 Task: Add Desert Essence Almond Hand Body Lotion to the cart.
Action: Mouse moved to (833, 307)
Screenshot: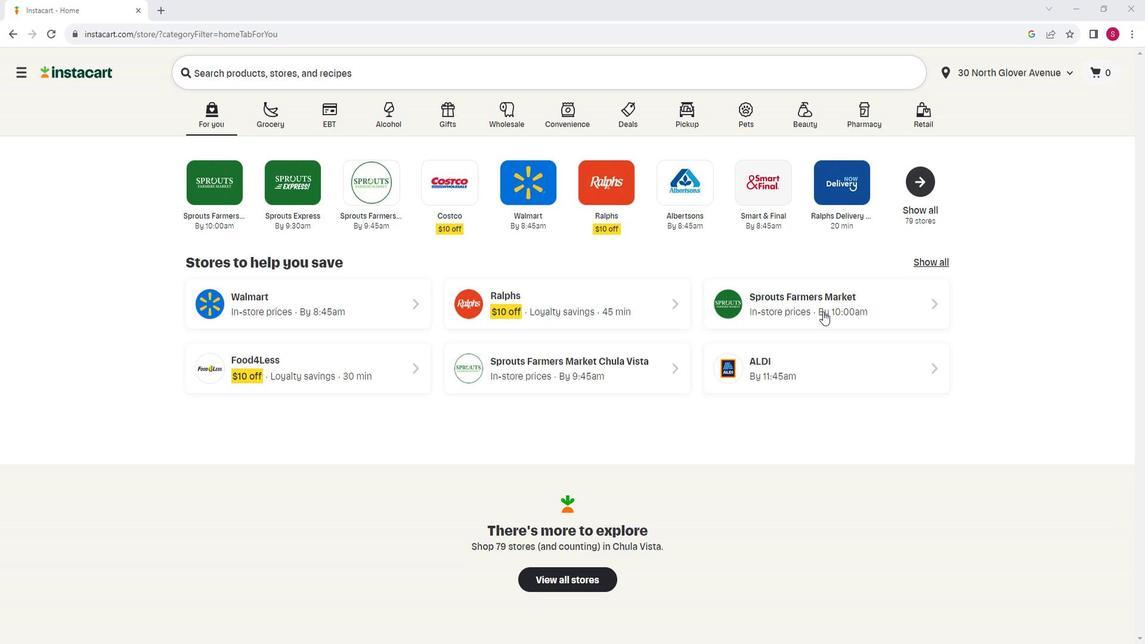 
Action: Mouse pressed left at (833, 307)
Screenshot: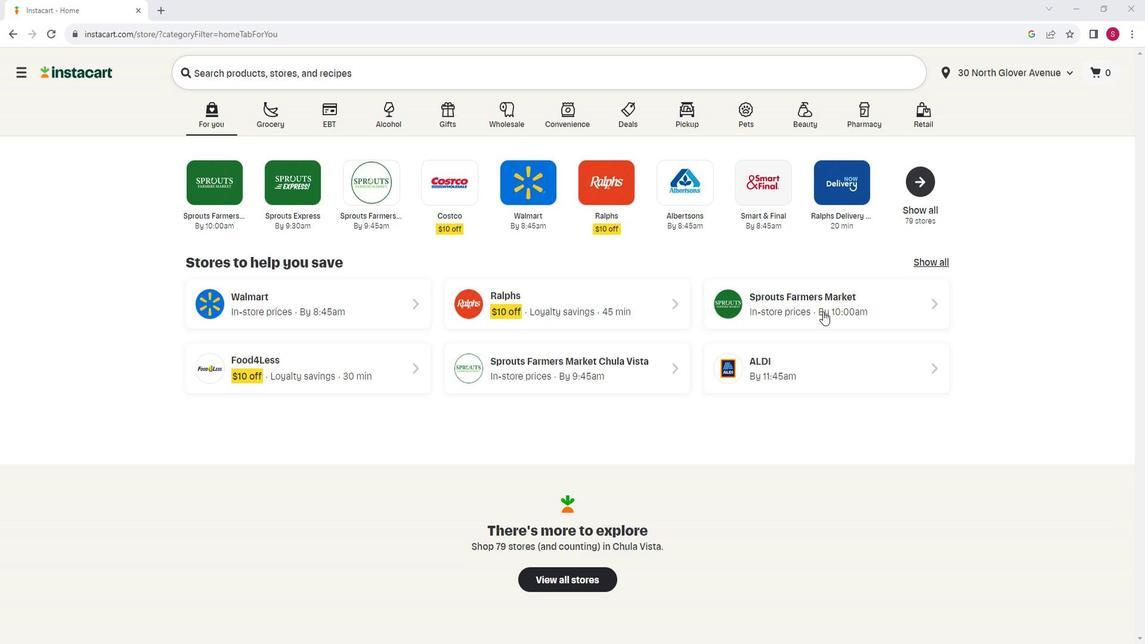 
Action: Mouse moved to (90, 374)
Screenshot: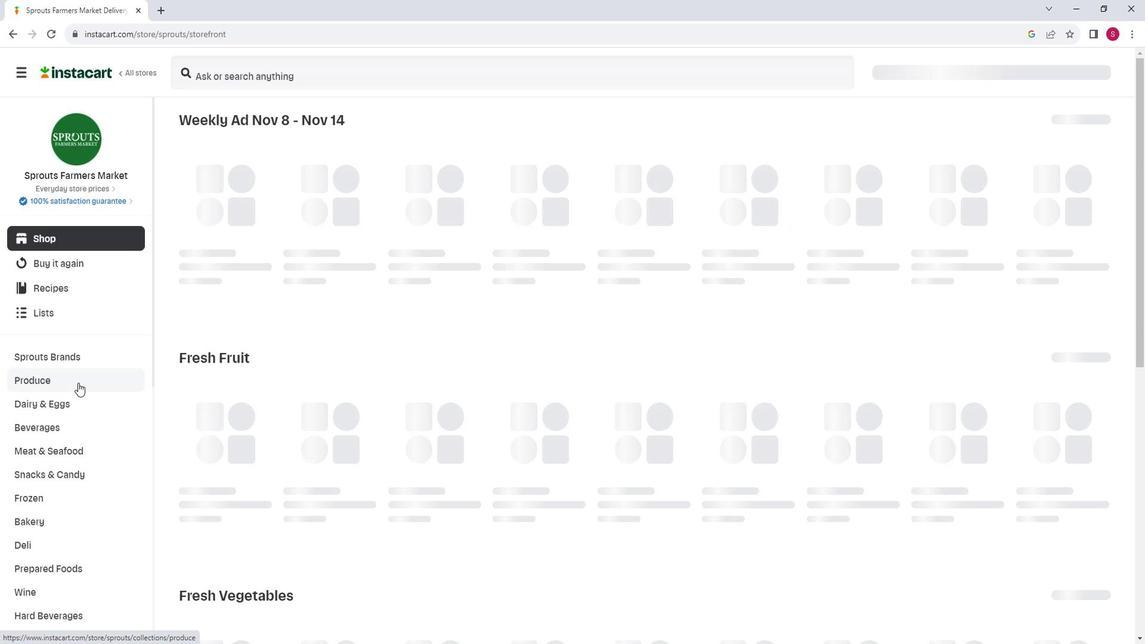 
Action: Mouse scrolled (90, 373) with delta (0, 0)
Screenshot: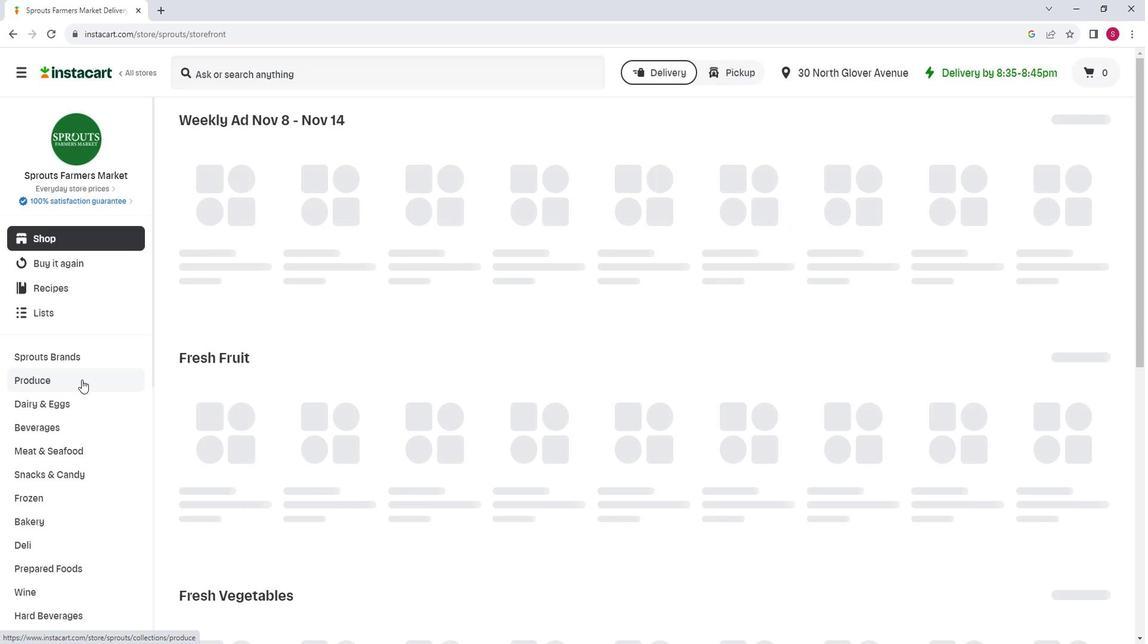 
Action: Mouse moved to (90, 374)
Screenshot: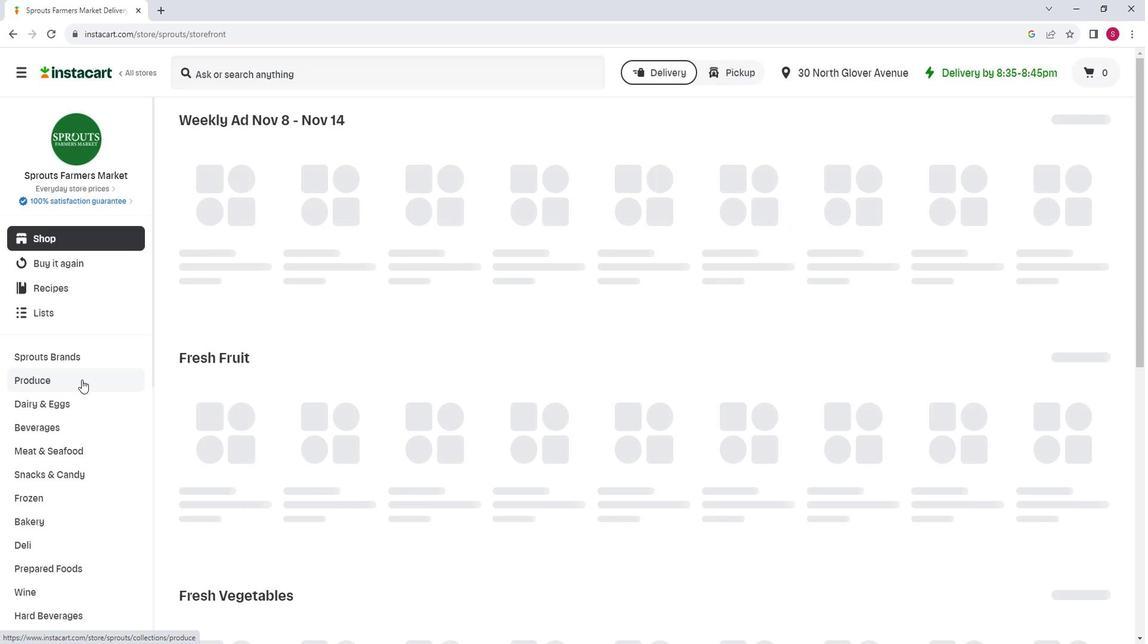 
Action: Mouse scrolled (90, 373) with delta (0, 0)
Screenshot: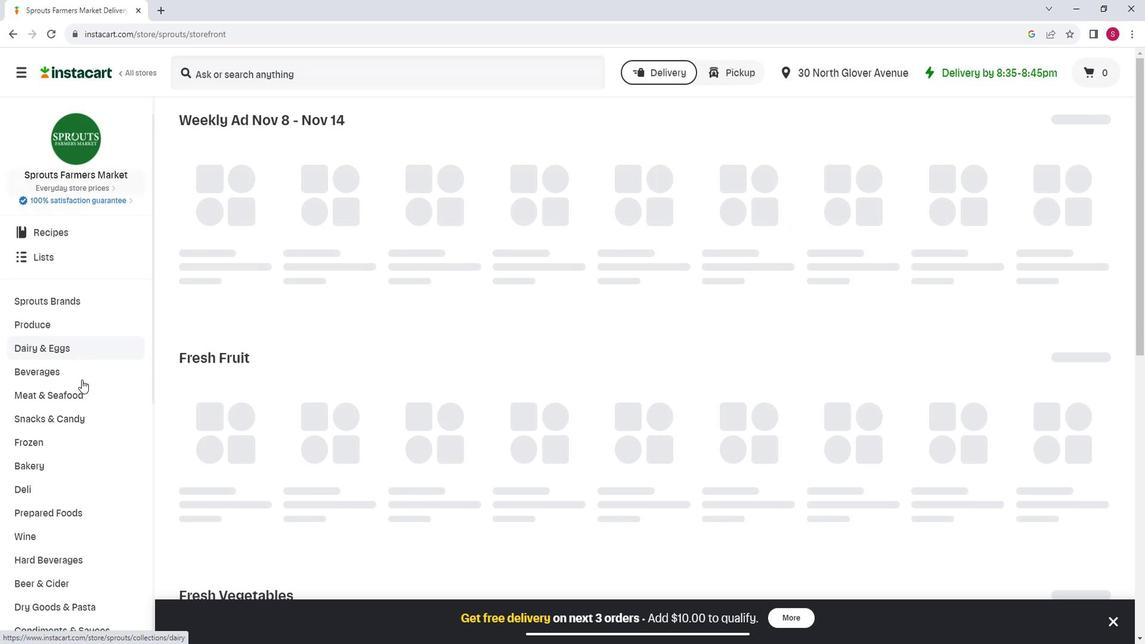 
Action: Mouse scrolled (90, 373) with delta (0, 0)
Screenshot: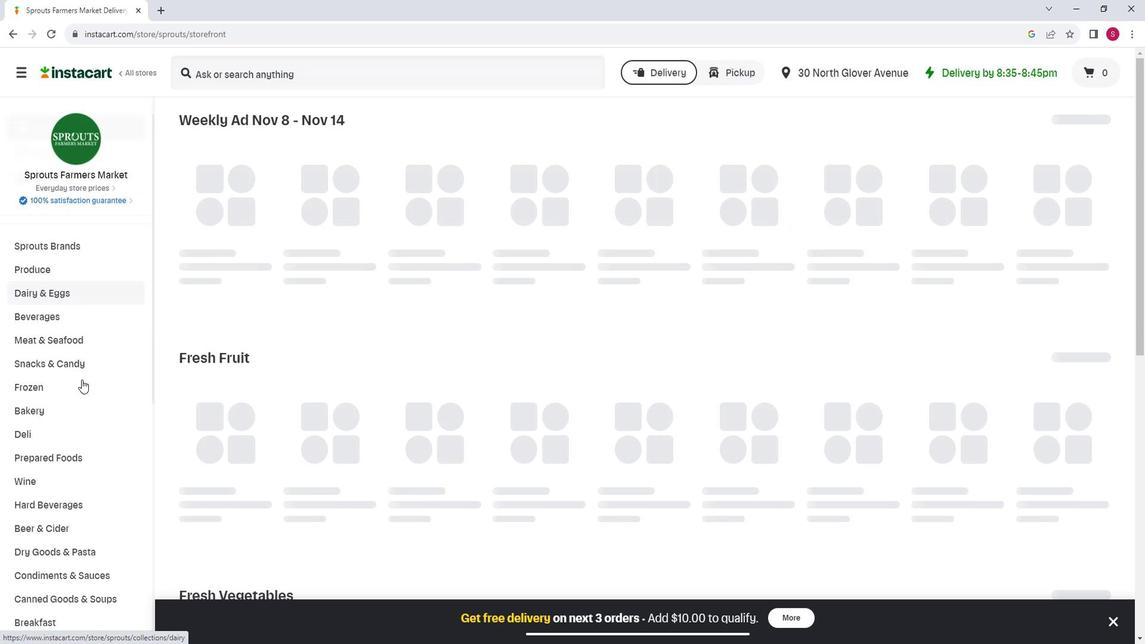 
Action: Mouse scrolled (90, 373) with delta (0, 0)
Screenshot: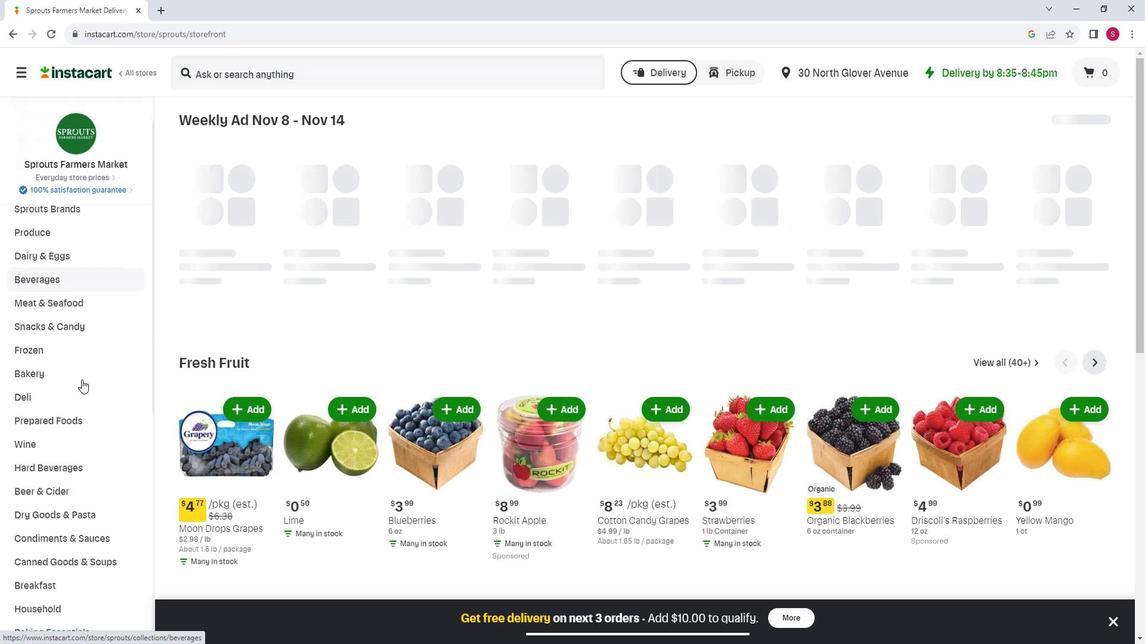 
Action: Mouse moved to (90, 382)
Screenshot: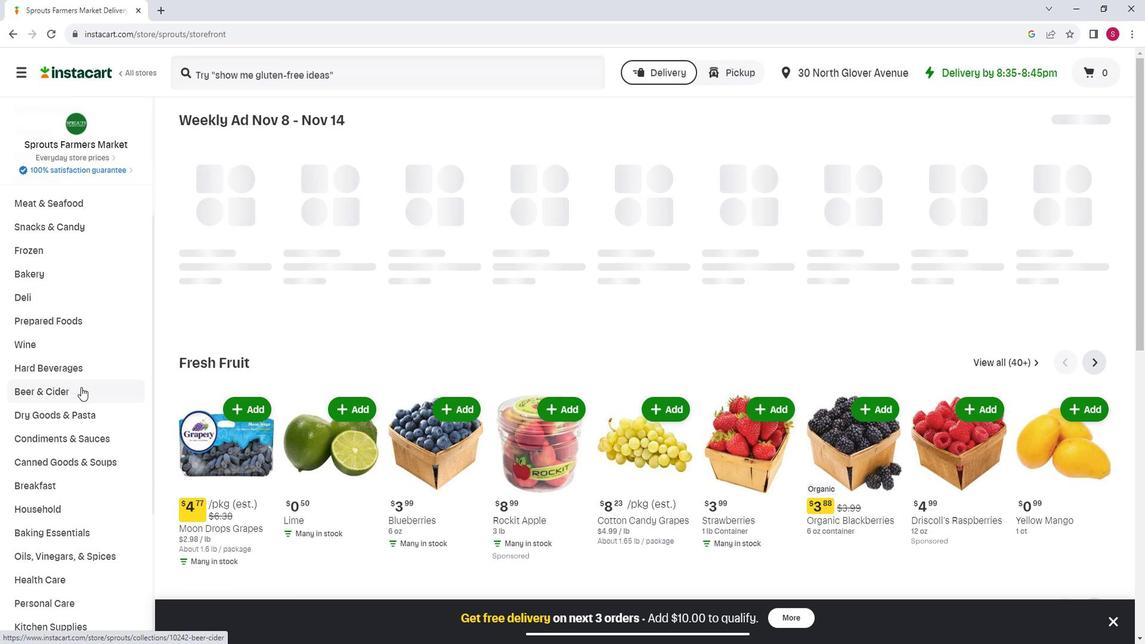 
Action: Mouse scrolled (90, 381) with delta (0, 0)
Screenshot: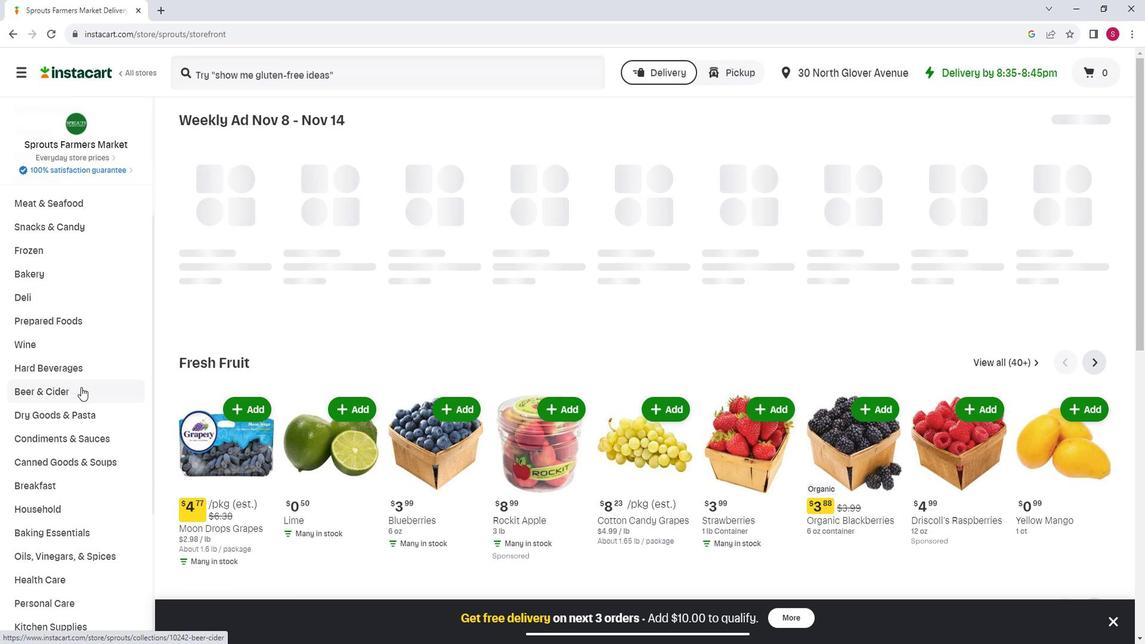 
Action: Mouse scrolled (90, 381) with delta (0, 0)
Screenshot: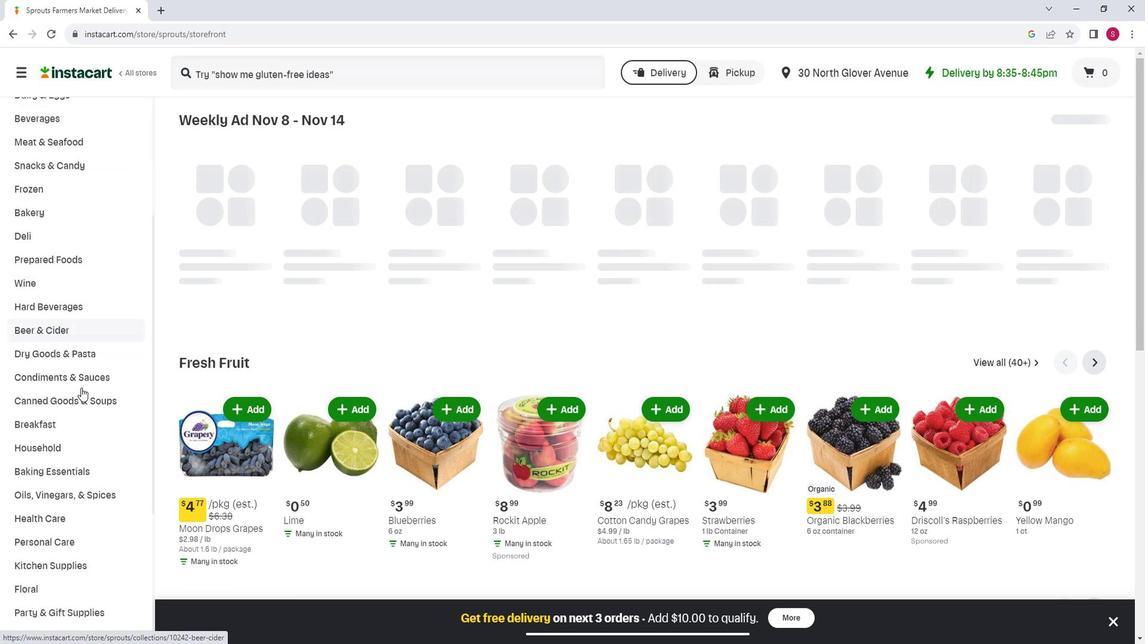 
Action: Mouse moved to (70, 473)
Screenshot: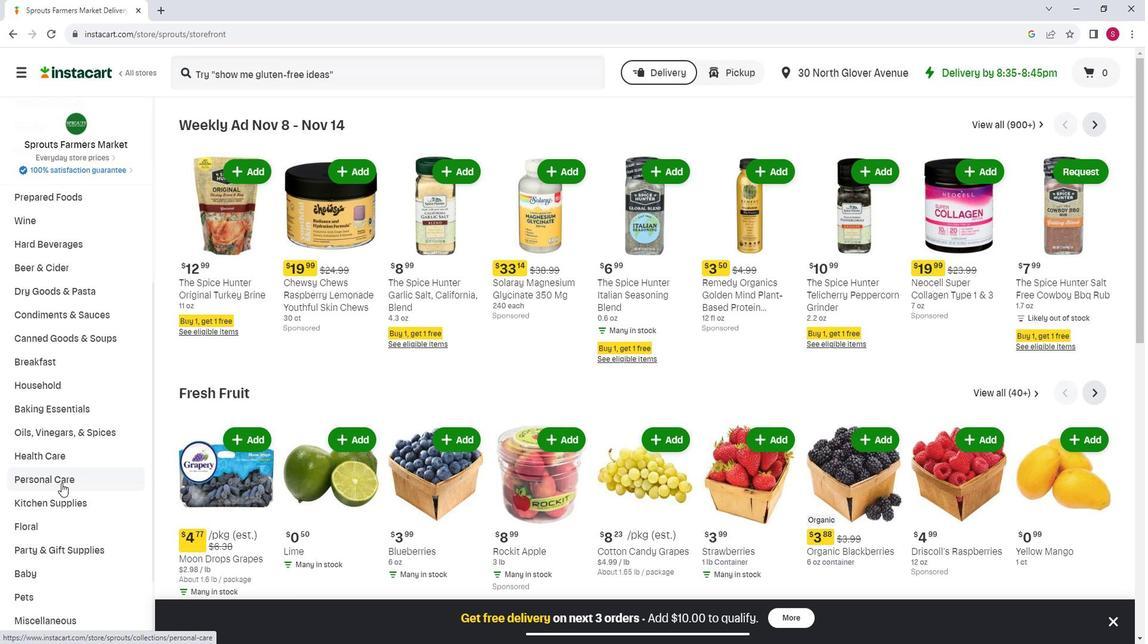 
Action: Mouse pressed left at (70, 473)
Screenshot: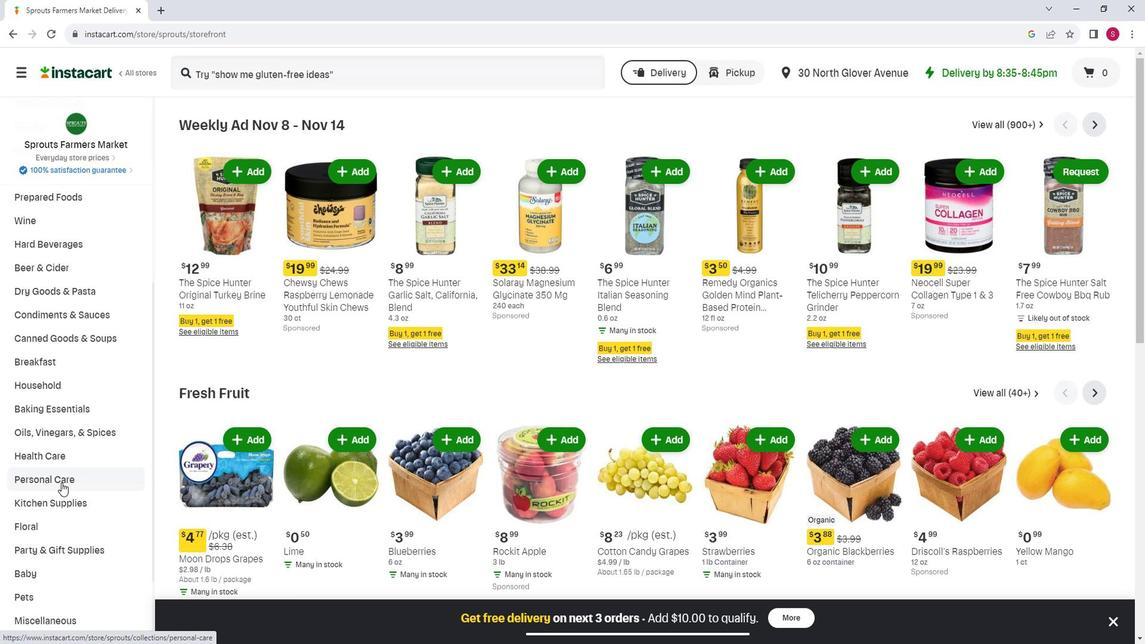 
Action: Mouse moved to (302, 154)
Screenshot: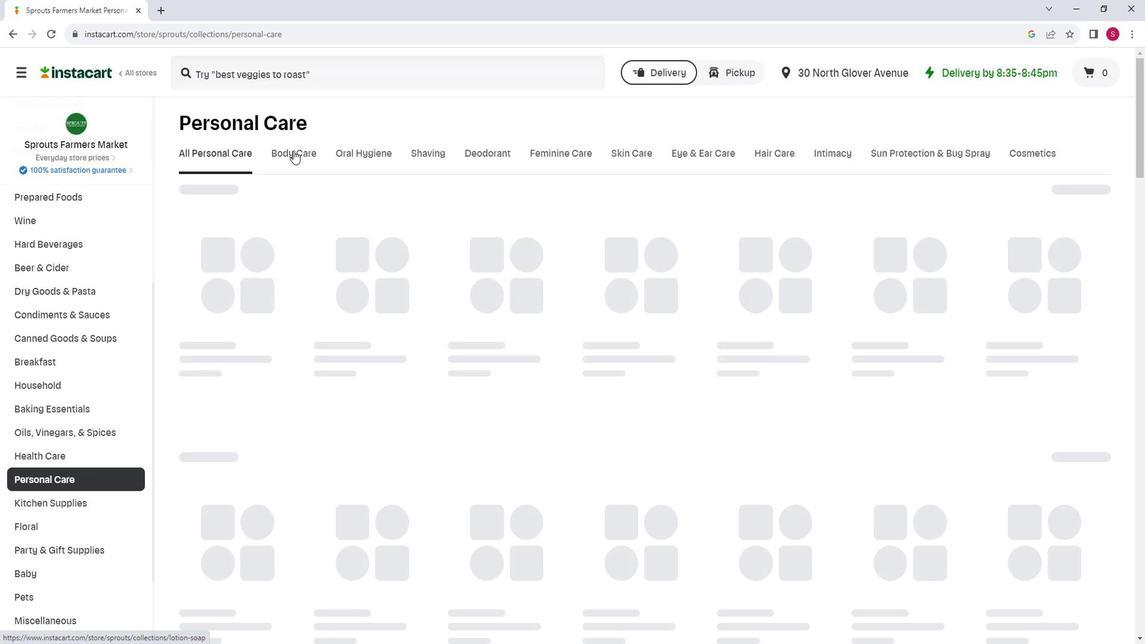 
Action: Mouse pressed left at (302, 154)
Screenshot: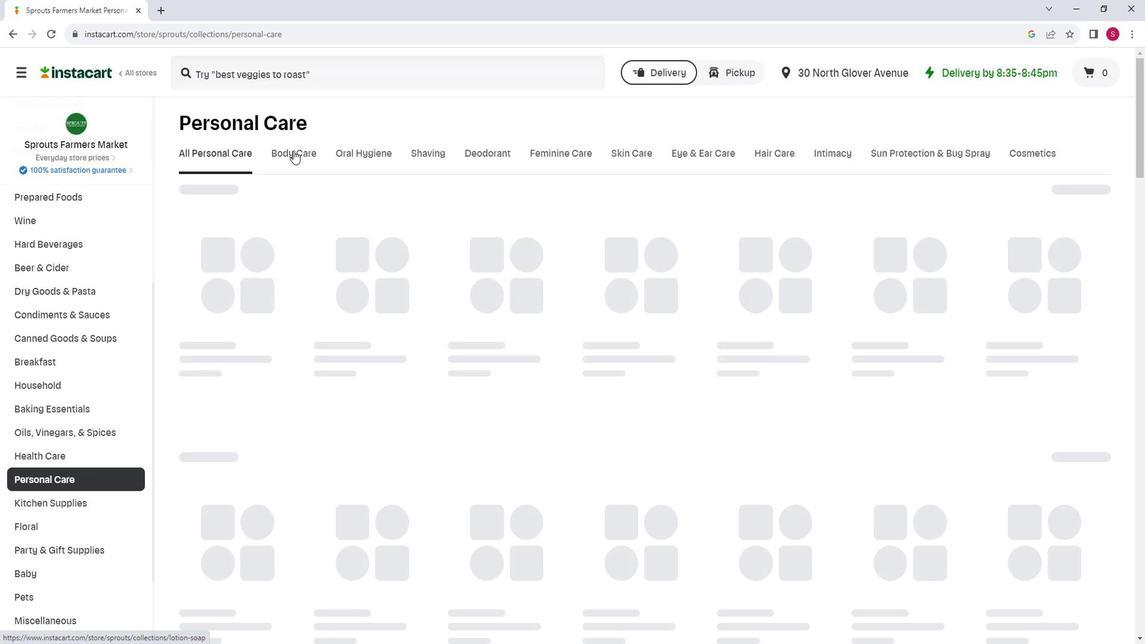 
Action: Mouse moved to (493, 213)
Screenshot: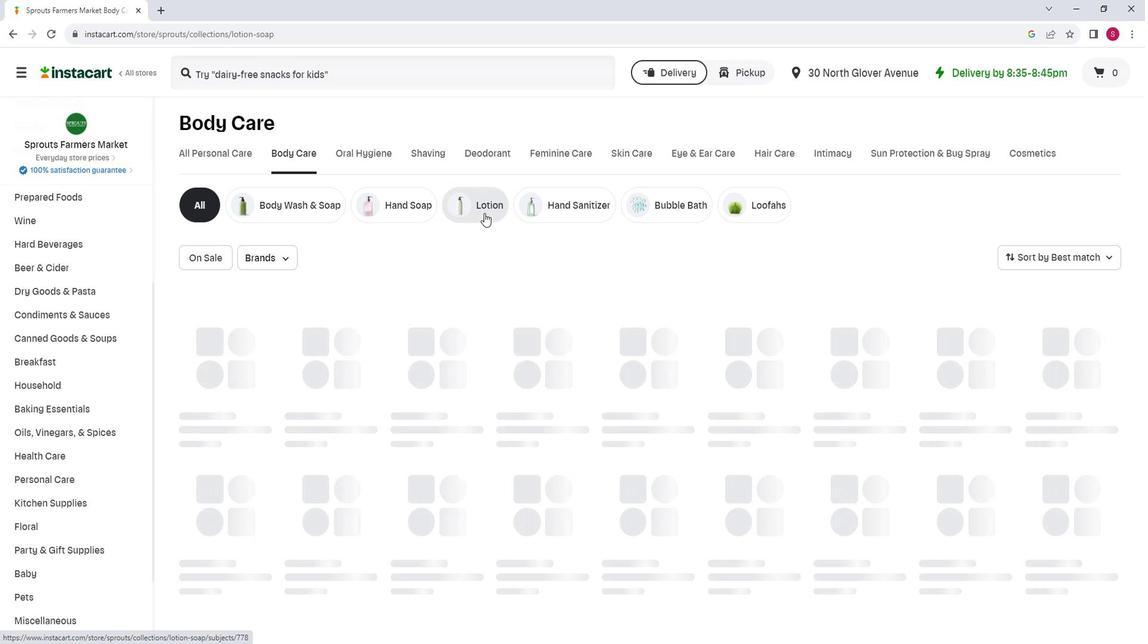 
Action: Mouse pressed left at (493, 213)
Screenshot: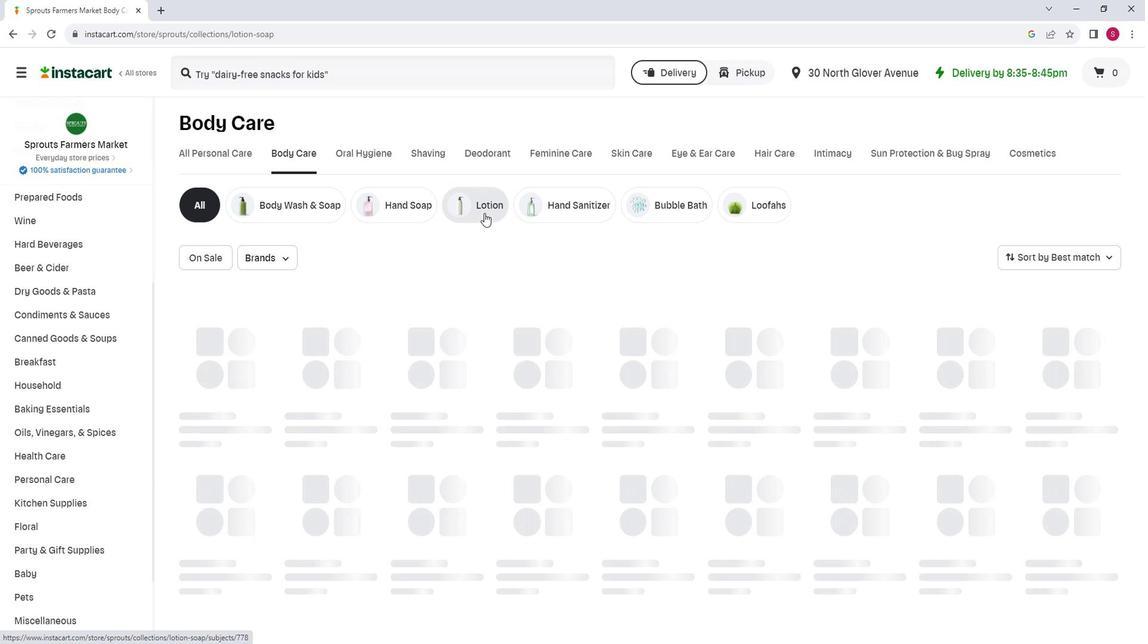 
Action: Mouse moved to (292, 79)
Screenshot: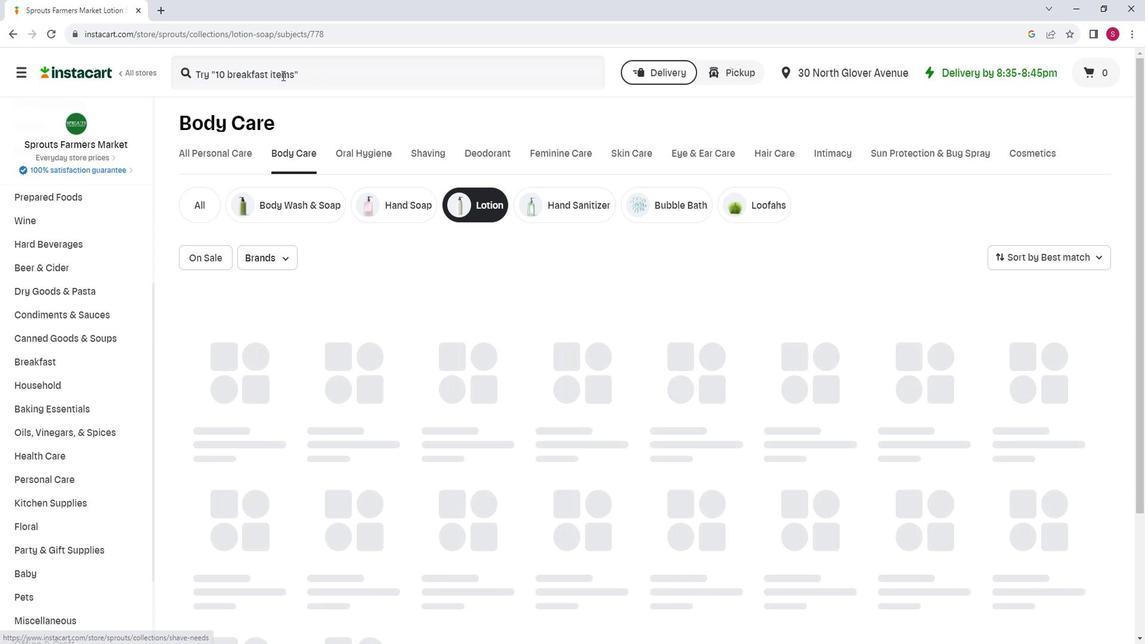 
Action: Mouse pressed left at (292, 79)
Screenshot: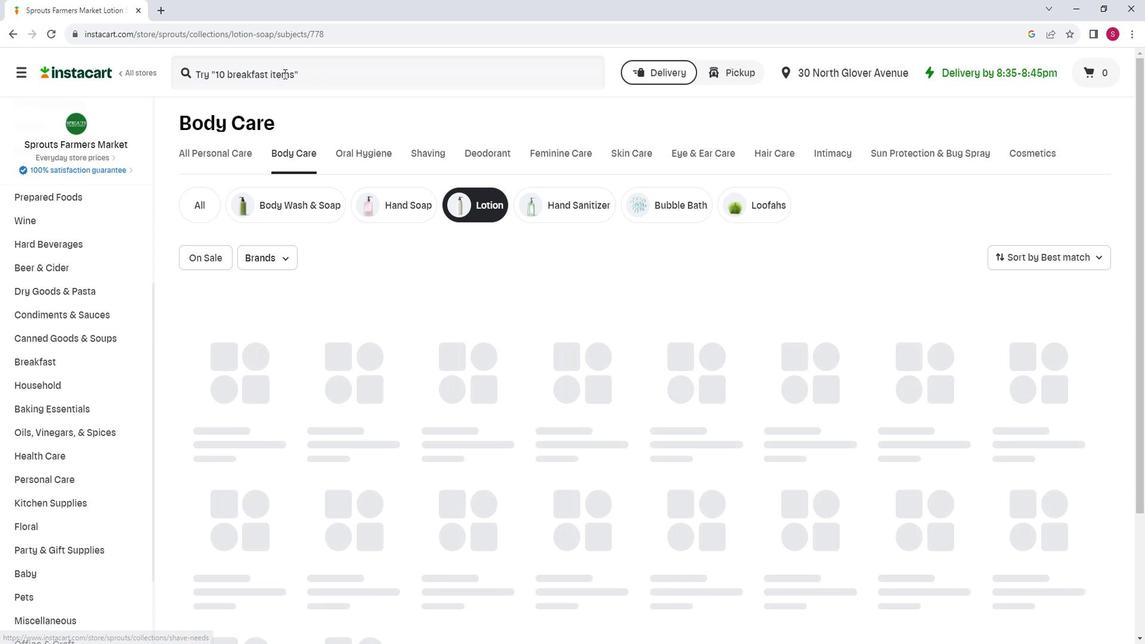 
Action: Mouse moved to (317, 78)
Screenshot: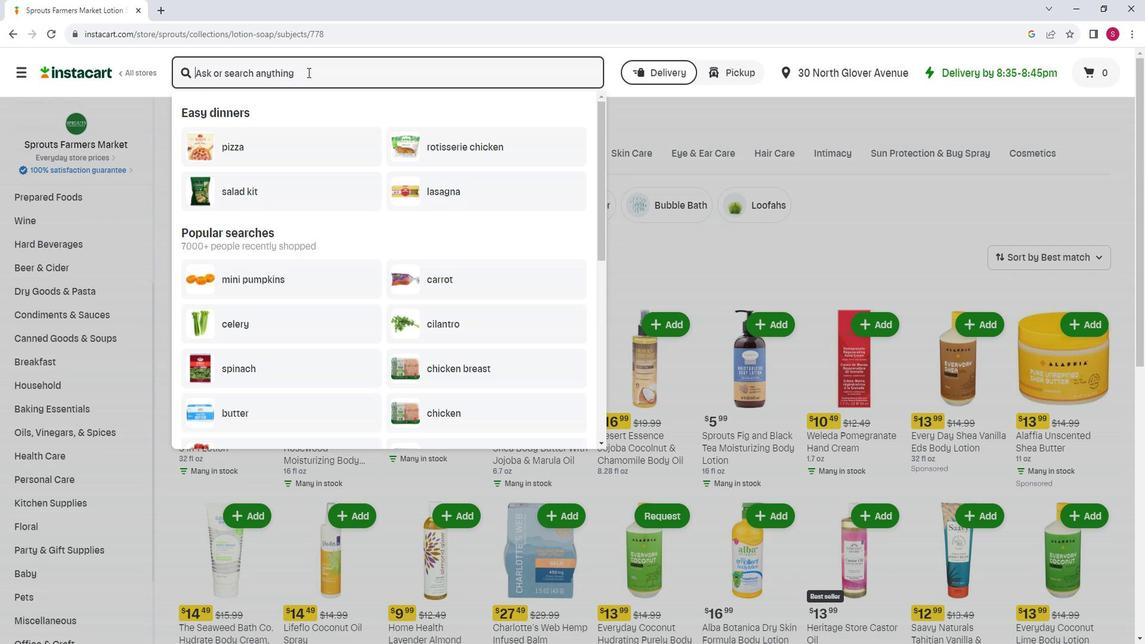 
Action: Mouse pressed left at (317, 78)
Screenshot: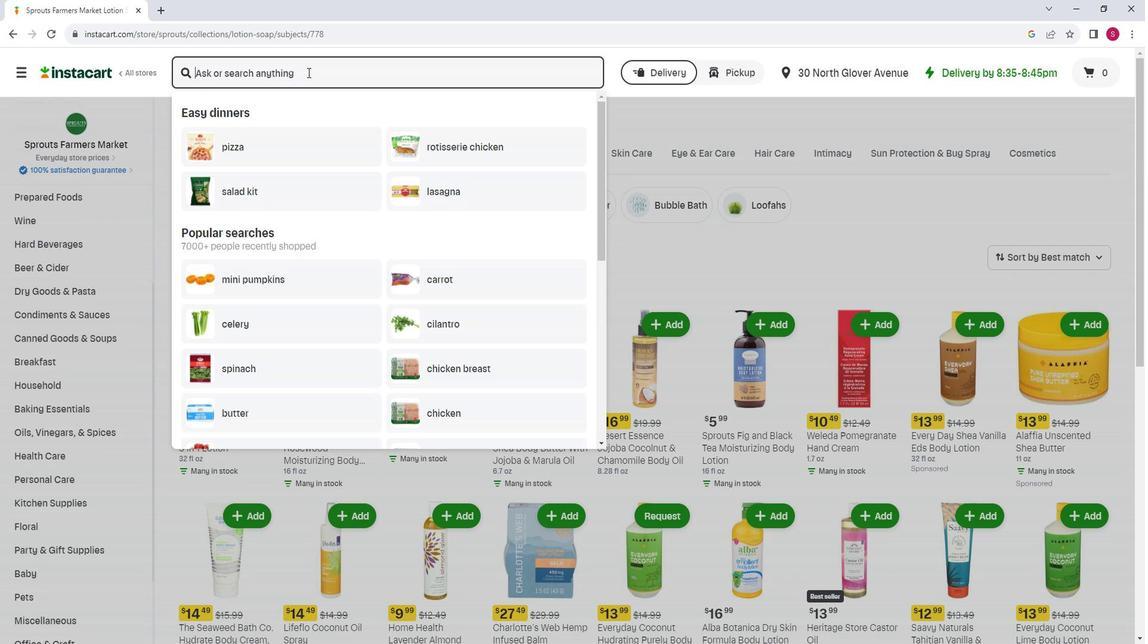 
Action: Mouse moved to (302, 53)
Screenshot: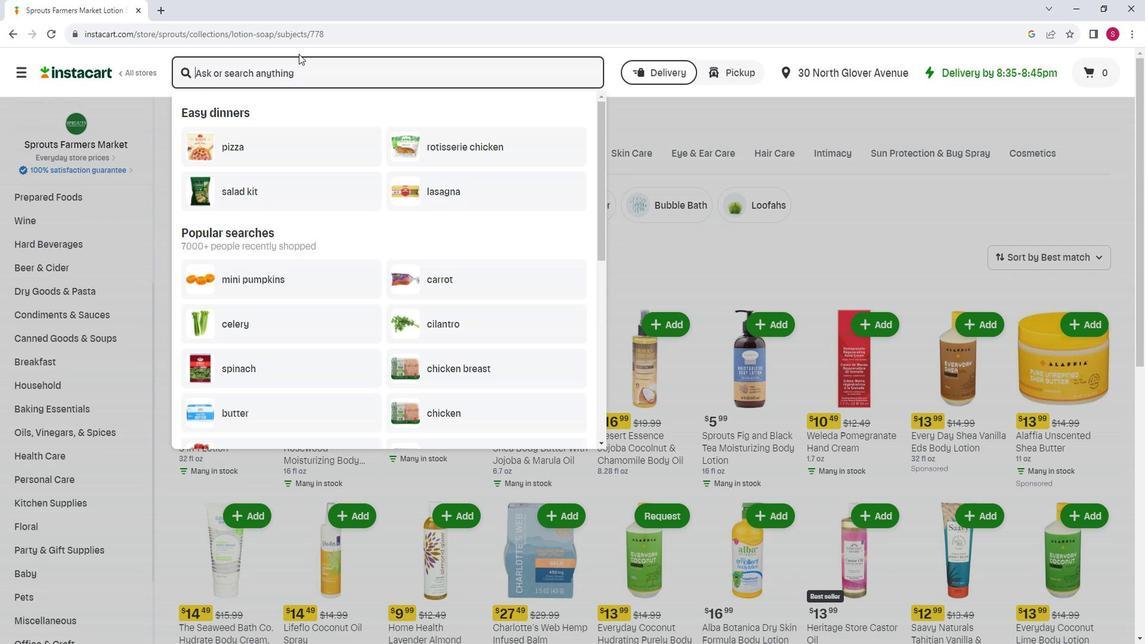 
Action: Key pressed <Key.shift><Key.shift><Key.shift><Key.shift><Key.shift>Desert<Key.space><Key.shift>Essence<Key.space><Key.shift>Almond<Key.space><Key.shift>Hand<Key.space><Key.shift>Body<Key.space><Key.shift>Lotion<Key.enter>
Screenshot: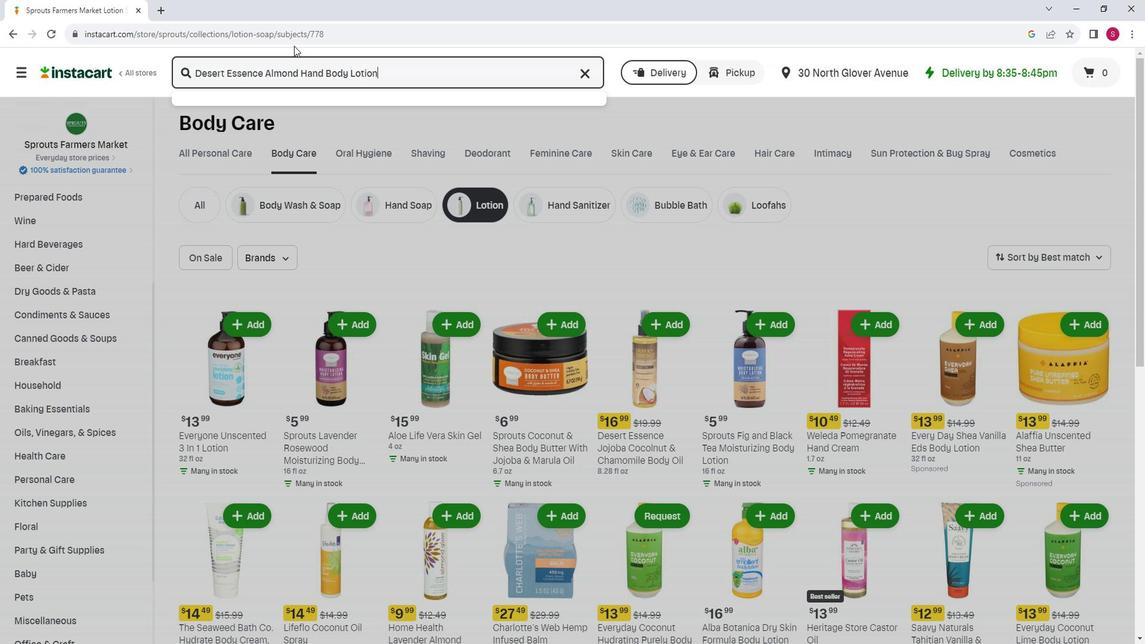 
Action: Mouse moved to (718, 172)
Screenshot: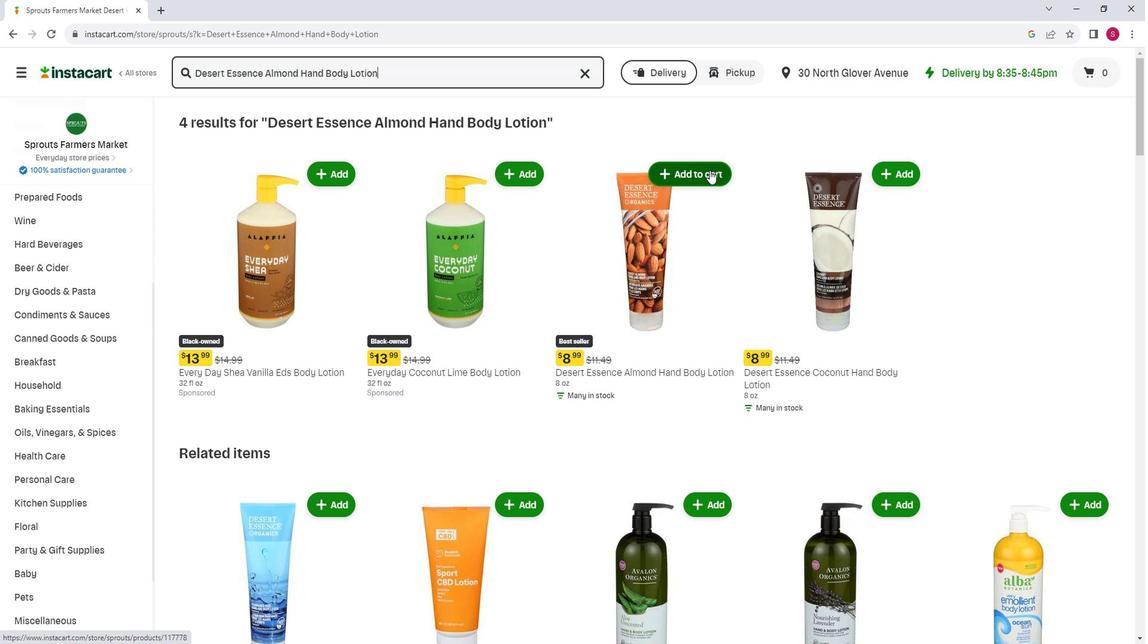 
Action: Mouse pressed left at (718, 172)
Screenshot: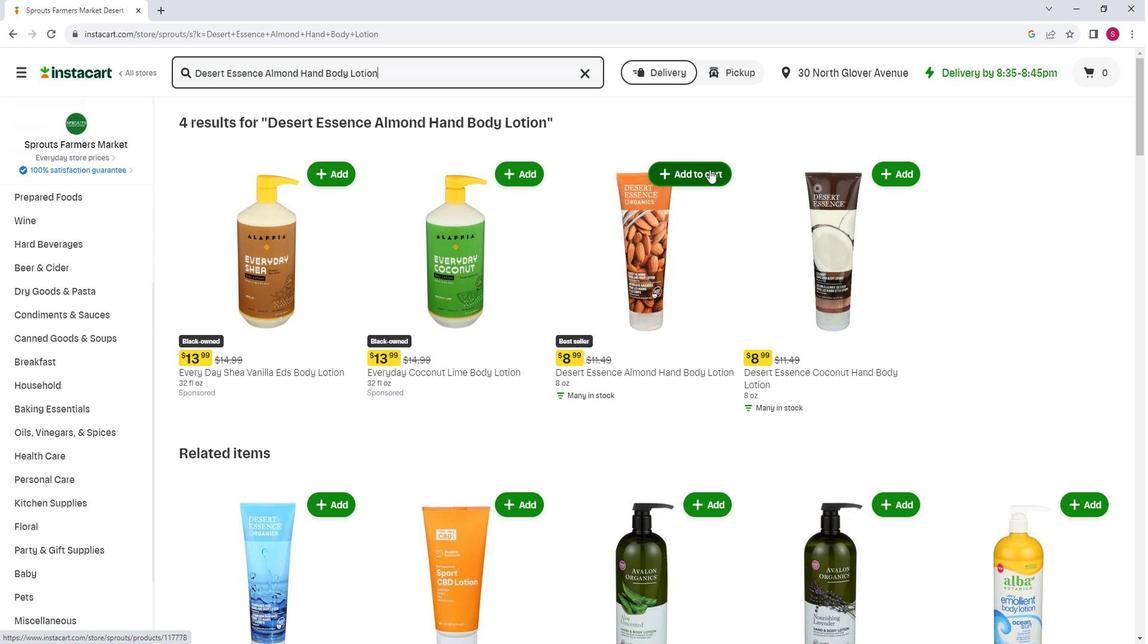 
Action: Mouse moved to (740, 151)
Screenshot: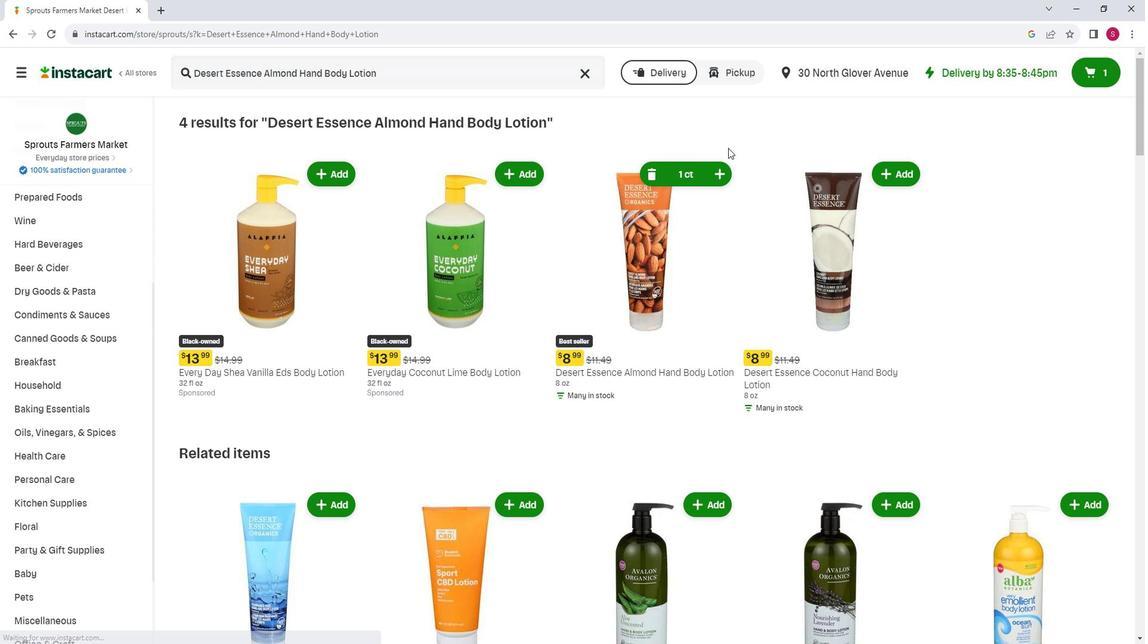 
